 Task: Add an event with the title Third Lunch and Learn: Effective Communication, date '2024/03/20', time 9:15 AM to 11:15 AMand add a description: The facilitator will provide a briefing on the rules, objectives, and safety guidelines of the scavenger hunt. Teams will receive their scavenger hunt checklist, which may include a combination of physical objects to find, riddles to solve, or tasks to complete., put the event into Blue category, logged in from the account softage.8@softage.netand send the event invitation to softage.3@softage.net and softage.4@softage.net. Set a reminder for the event 2 hour before
Action: Mouse moved to (101, 130)
Screenshot: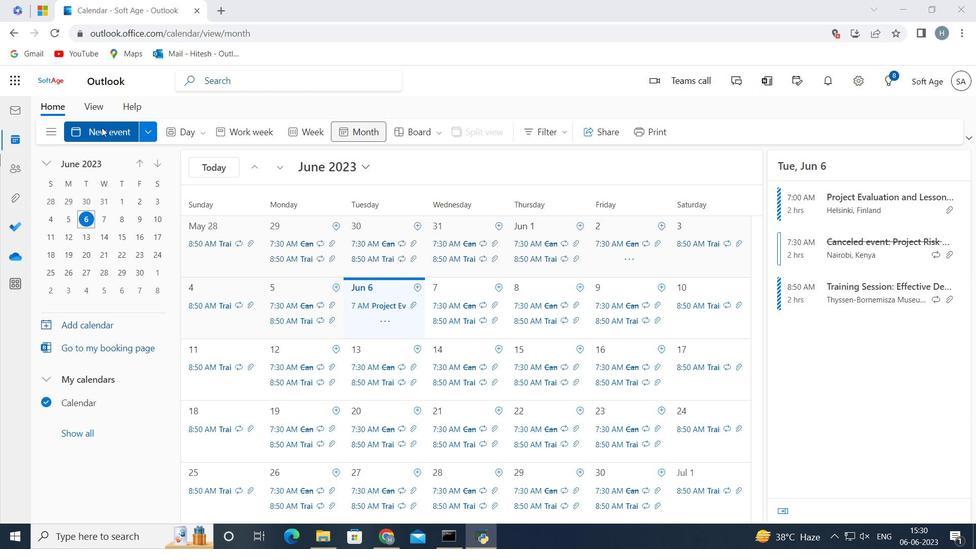 
Action: Mouse pressed left at (101, 130)
Screenshot: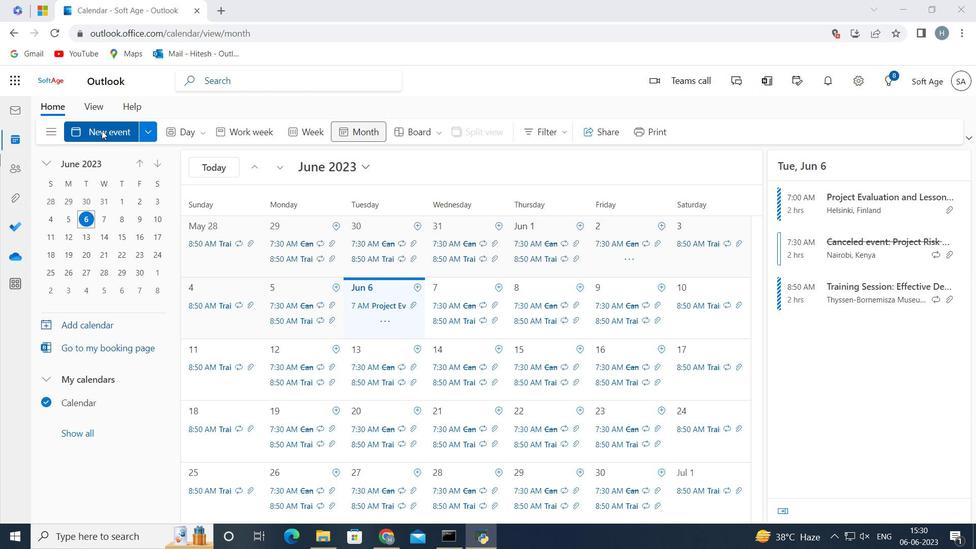 
Action: Mouse moved to (339, 213)
Screenshot: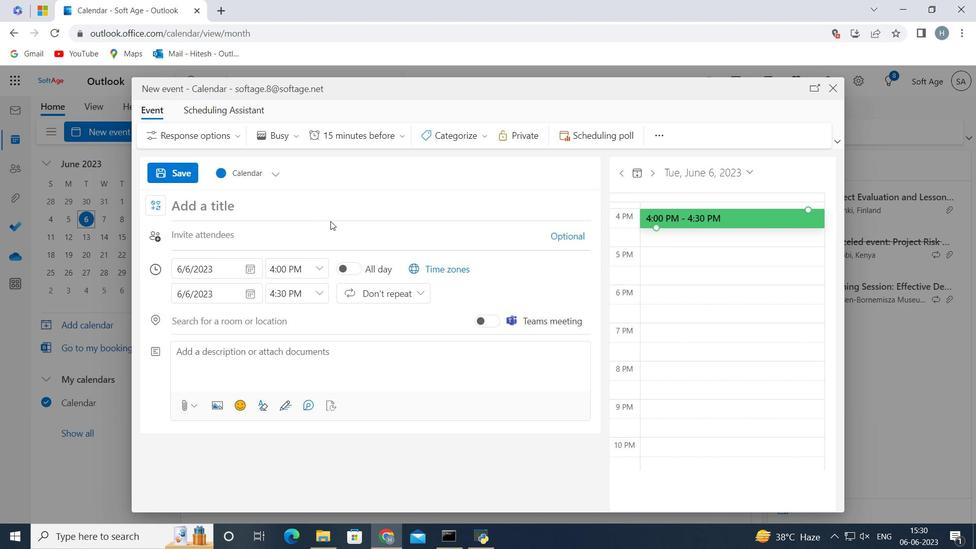 
Action: Mouse pressed left at (339, 213)
Screenshot: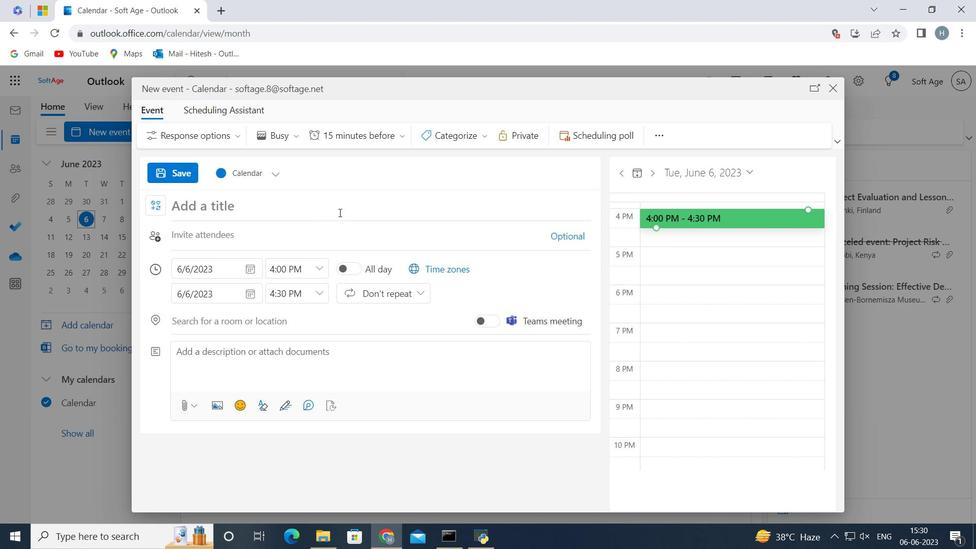 
Action: Key pressed <Key.shift>Third<Key.space><Key.shift>Lunch<Key.space>and<Key.space><Key.shift>Learn<Key.shift_r>:<Key.space><Key.shift>Effective<Key.space><Key.shift>Communication<Key.space>
Screenshot: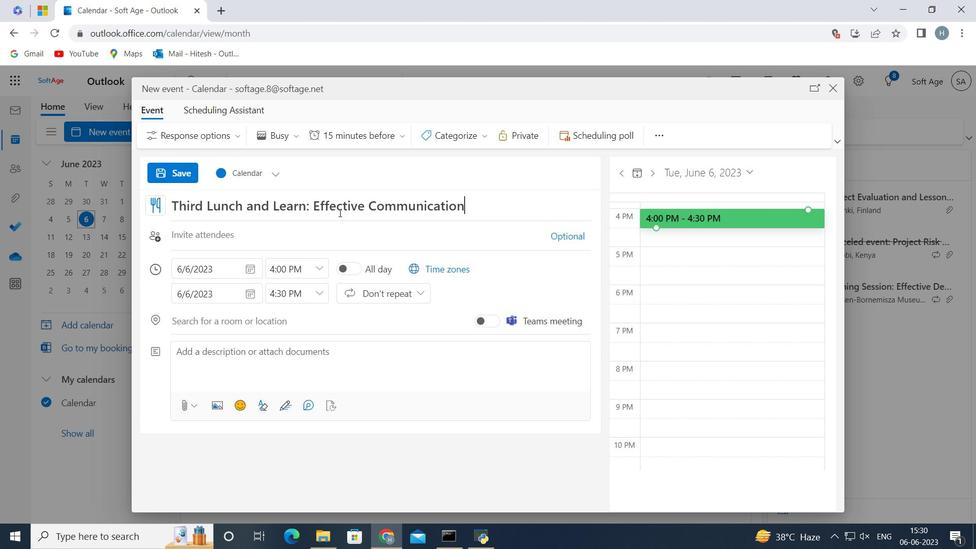 
Action: Mouse moved to (250, 265)
Screenshot: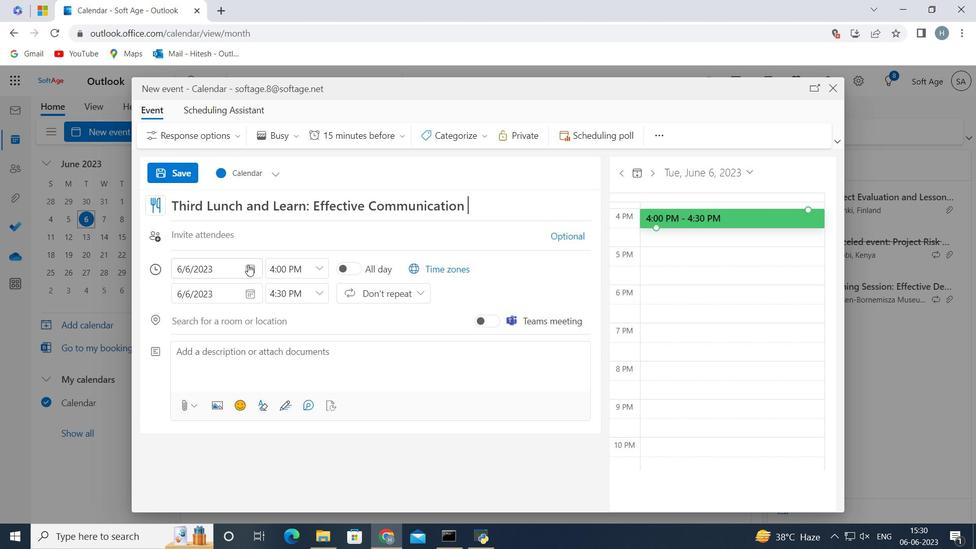 
Action: Mouse pressed left at (250, 265)
Screenshot: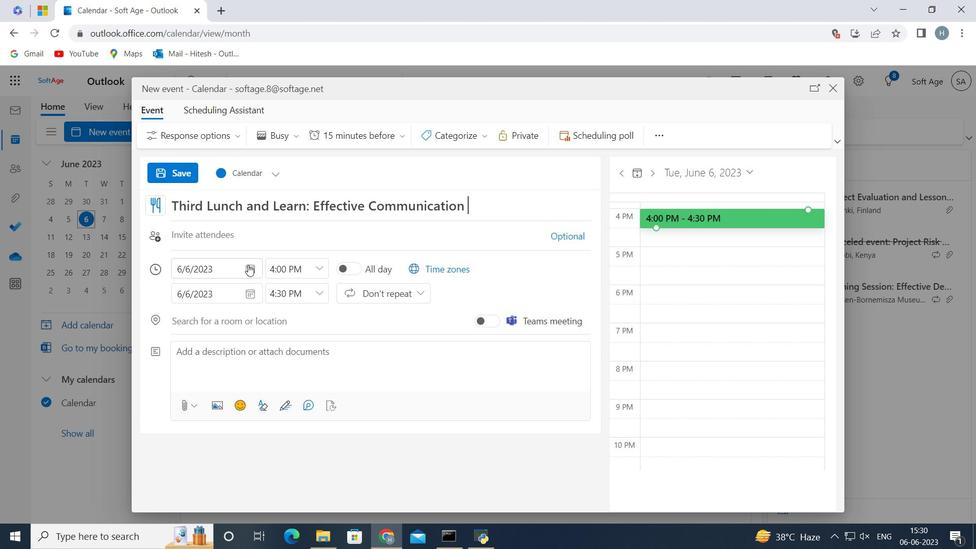 
Action: Mouse moved to (221, 294)
Screenshot: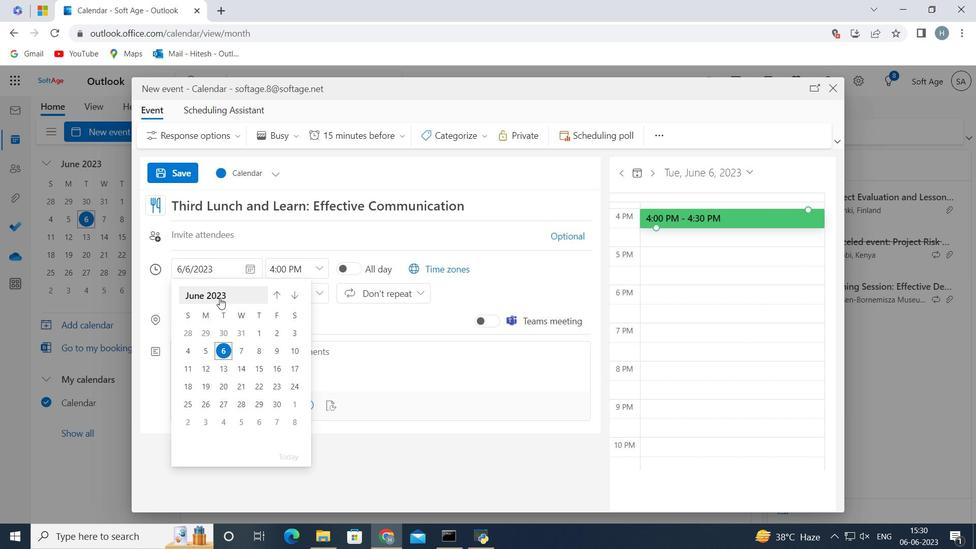 
Action: Mouse pressed left at (221, 294)
Screenshot: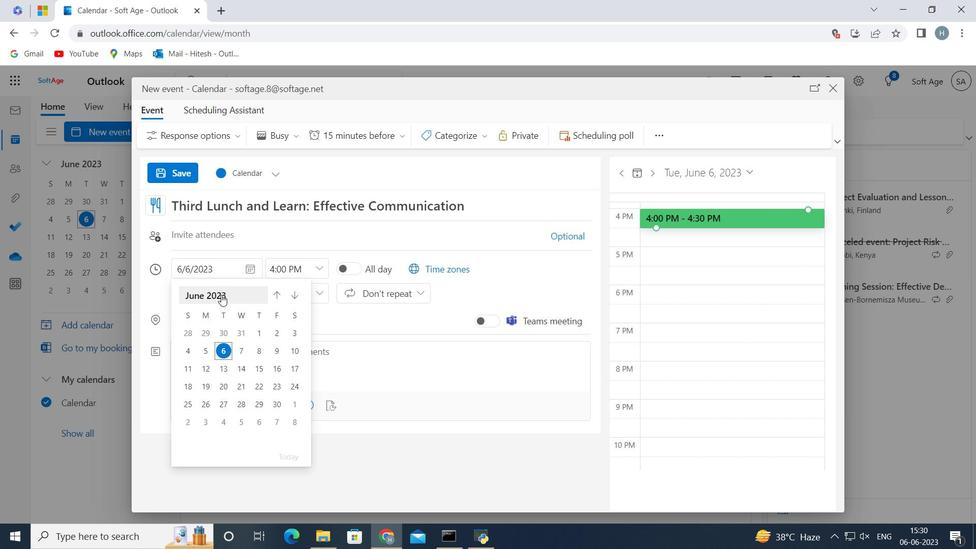 
Action: Mouse moved to (221, 294)
Screenshot: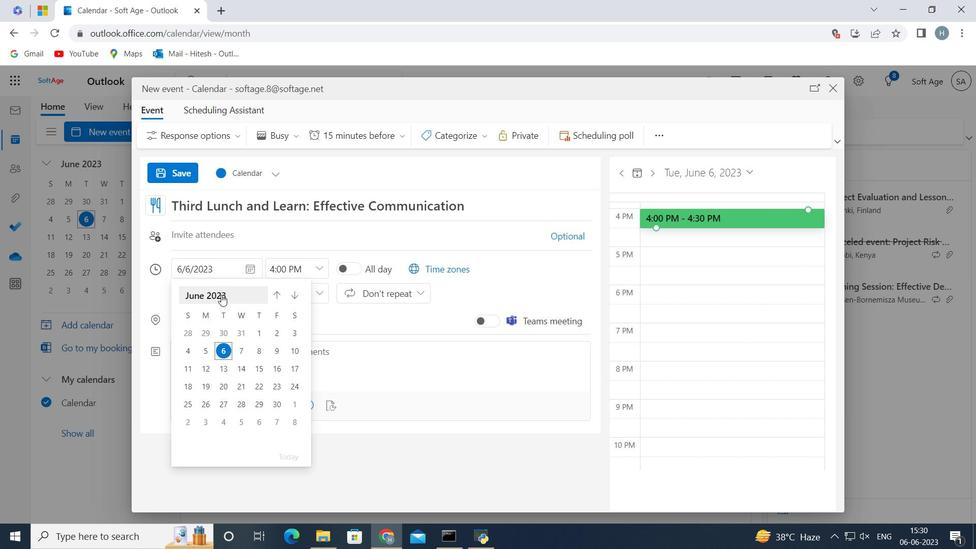
Action: Mouse pressed left at (221, 294)
Screenshot: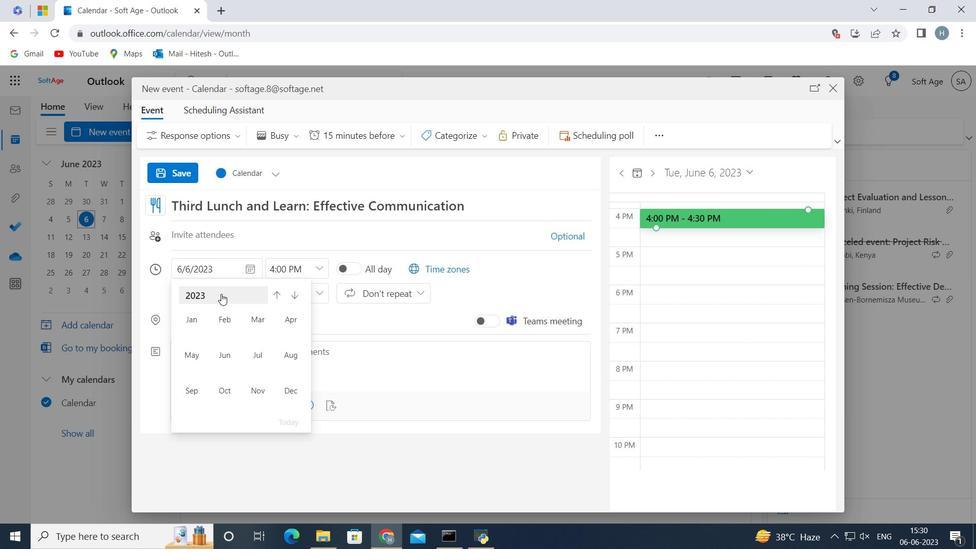 
Action: Mouse moved to (191, 345)
Screenshot: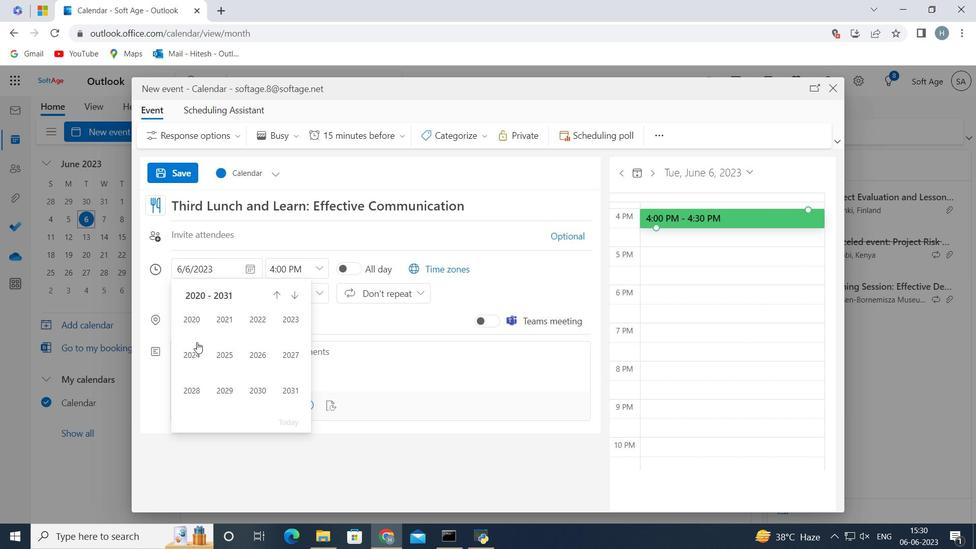 
Action: Mouse pressed left at (191, 345)
Screenshot: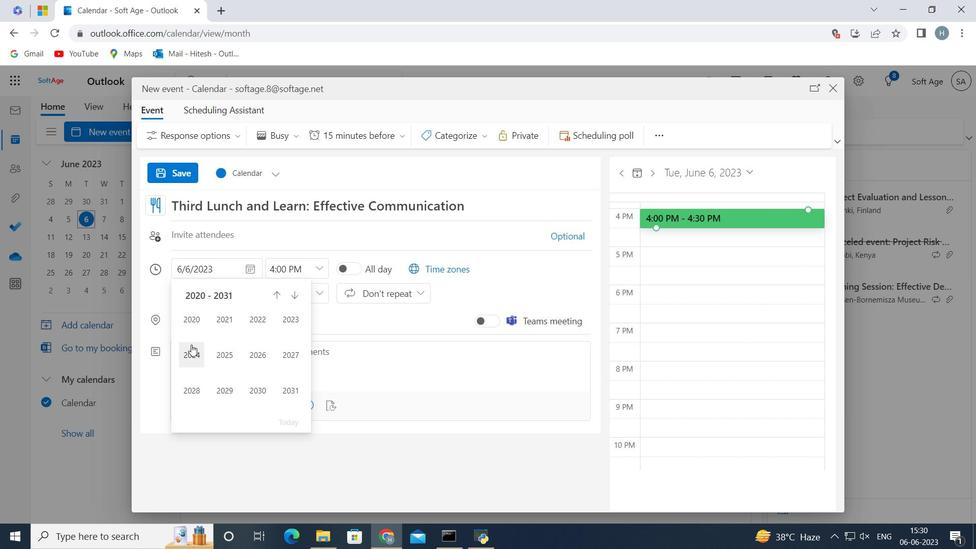 
Action: Mouse moved to (256, 316)
Screenshot: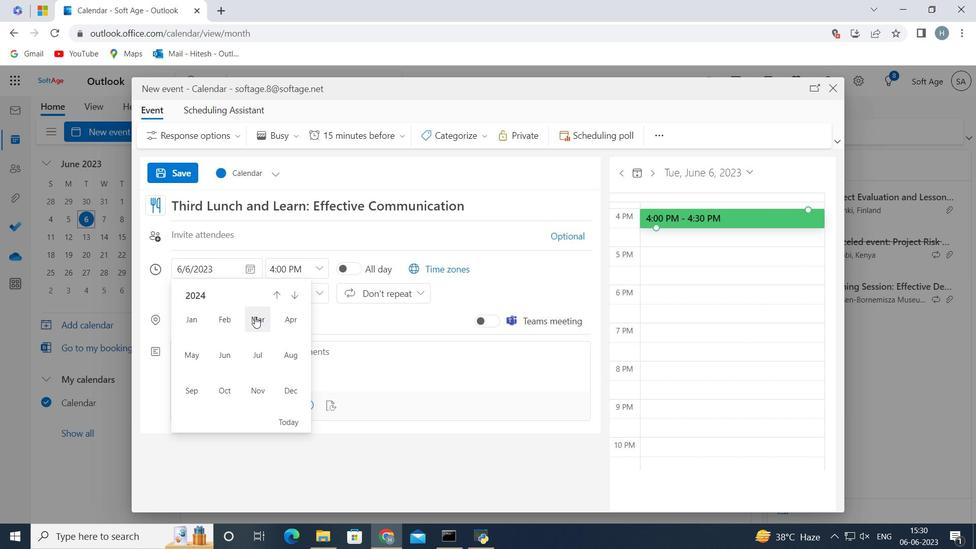 
Action: Mouse pressed left at (256, 316)
Screenshot: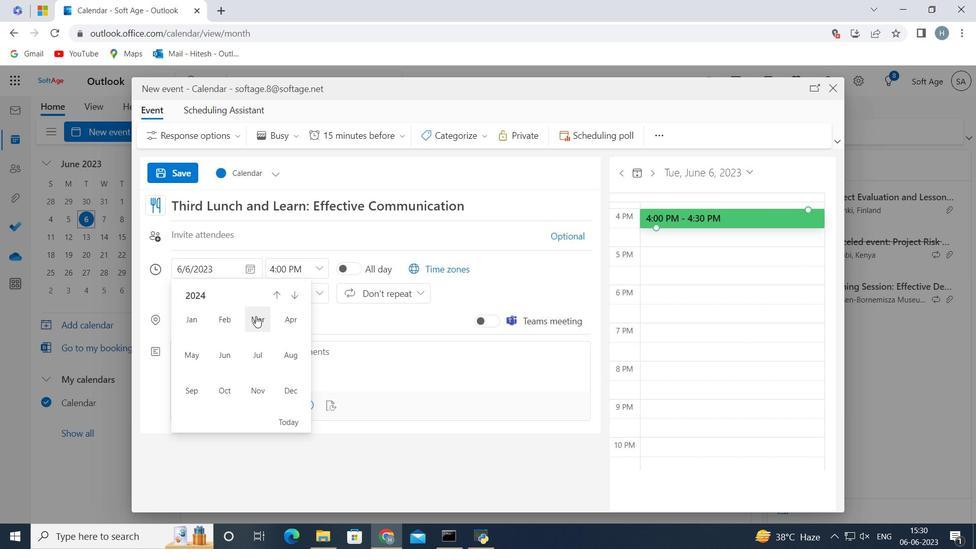 
Action: Mouse moved to (245, 383)
Screenshot: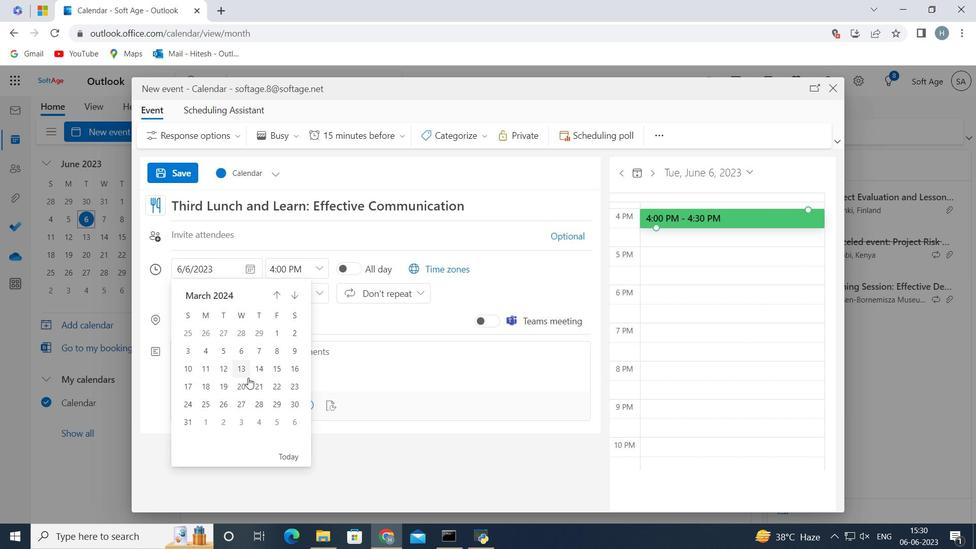 
Action: Mouse pressed left at (245, 383)
Screenshot: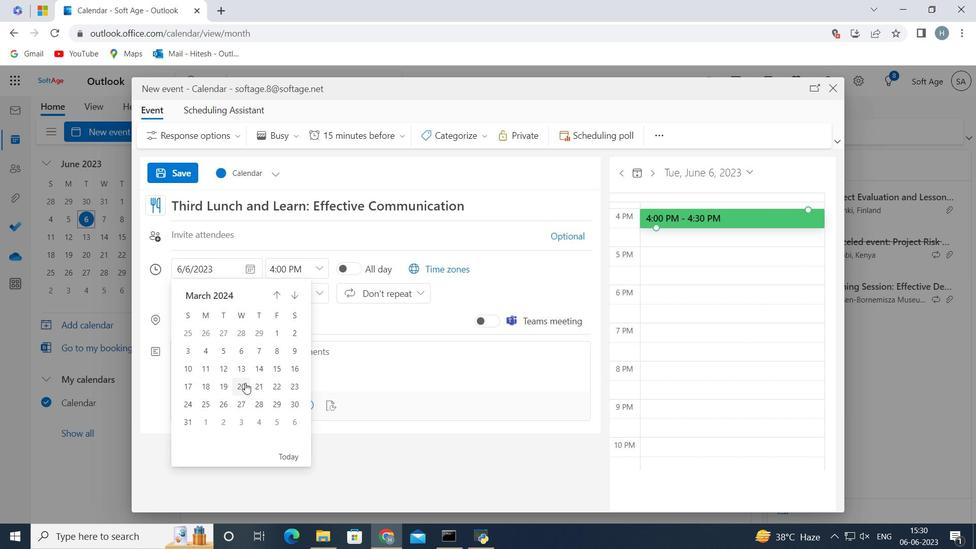 
Action: Mouse moved to (320, 266)
Screenshot: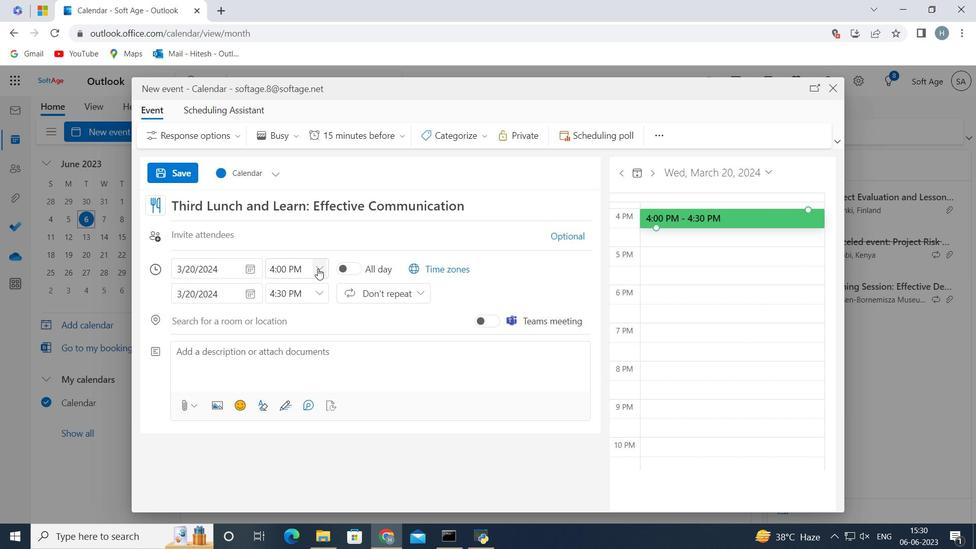 
Action: Mouse pressed left at (320, 266)
Screenshot: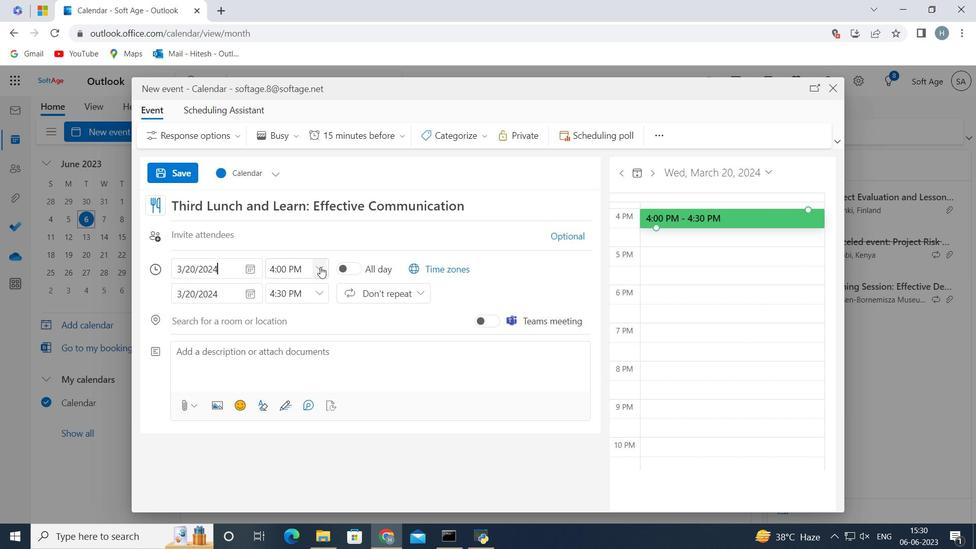 
Action: Mouse moved to (299, 348)
Screenshot: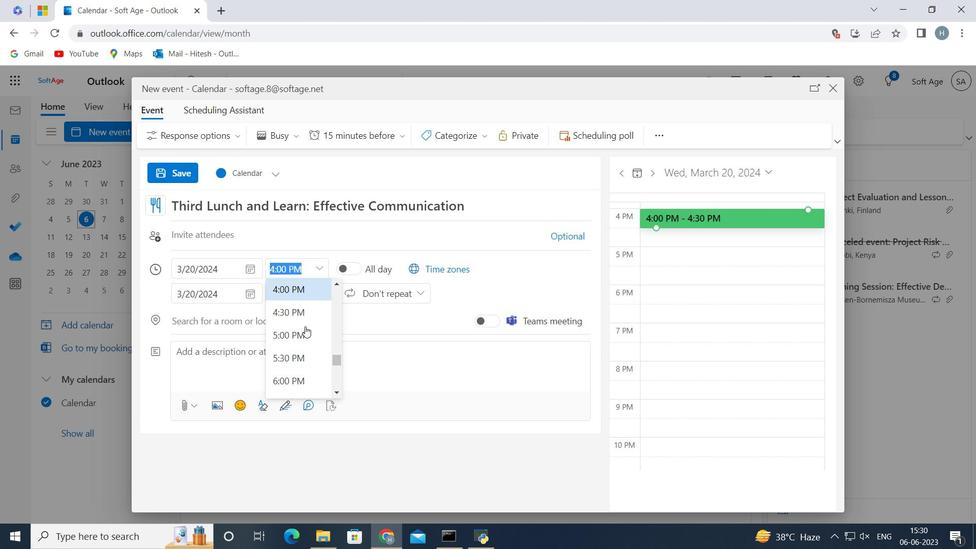 
Action: Mouse scrolled (299, 349) with delta (0, 0)
Screenshot: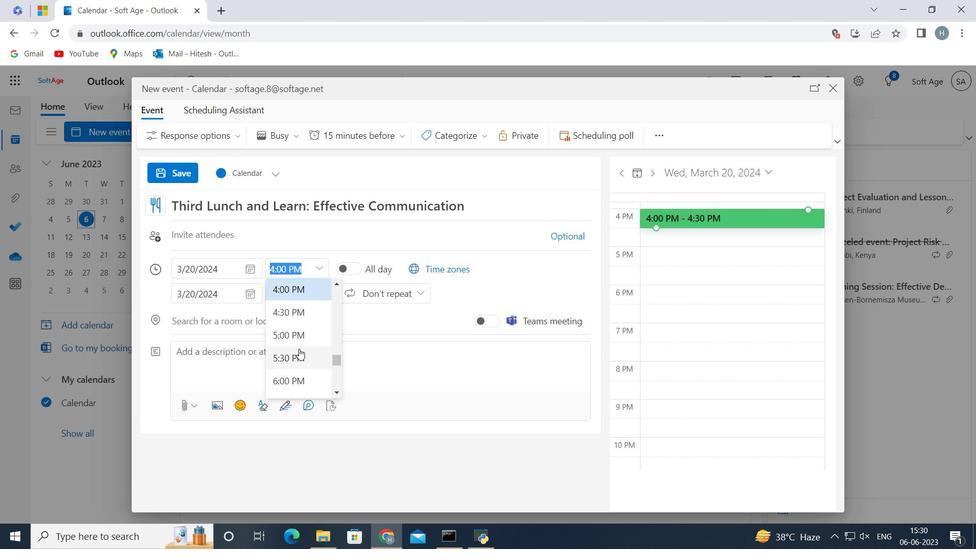 
Action: Mouse scrolled (299, 349) with delta (0, 0)
Screenshot: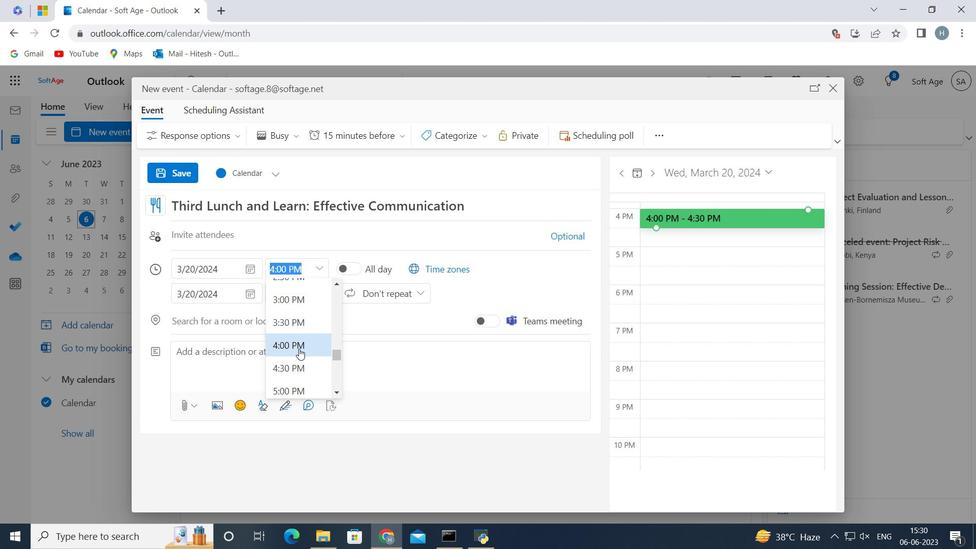 
Action: Mouse scrolled (299, 349) with delta (0, 0)
Screenshot: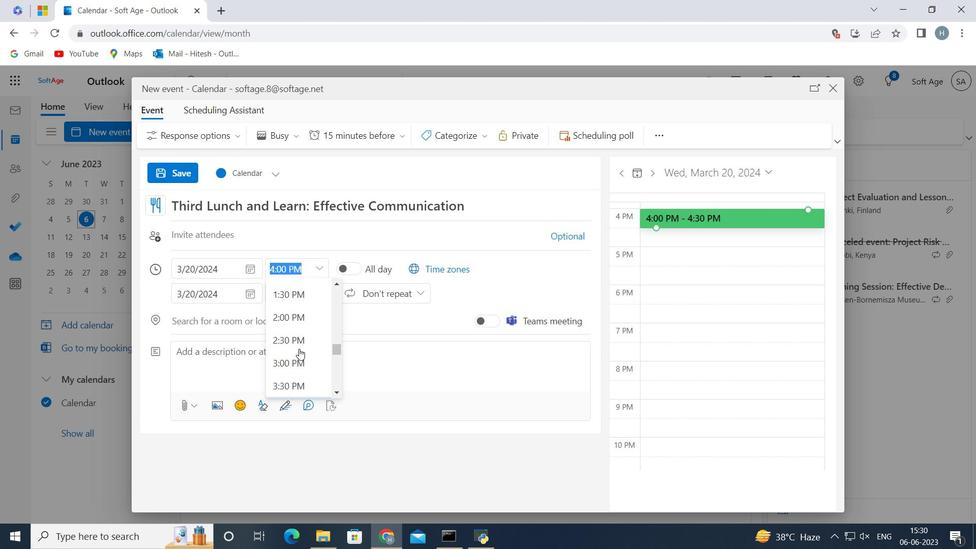 
Action: Mouse scrolled (299, 349) with delta (0, 0)
Screenshot: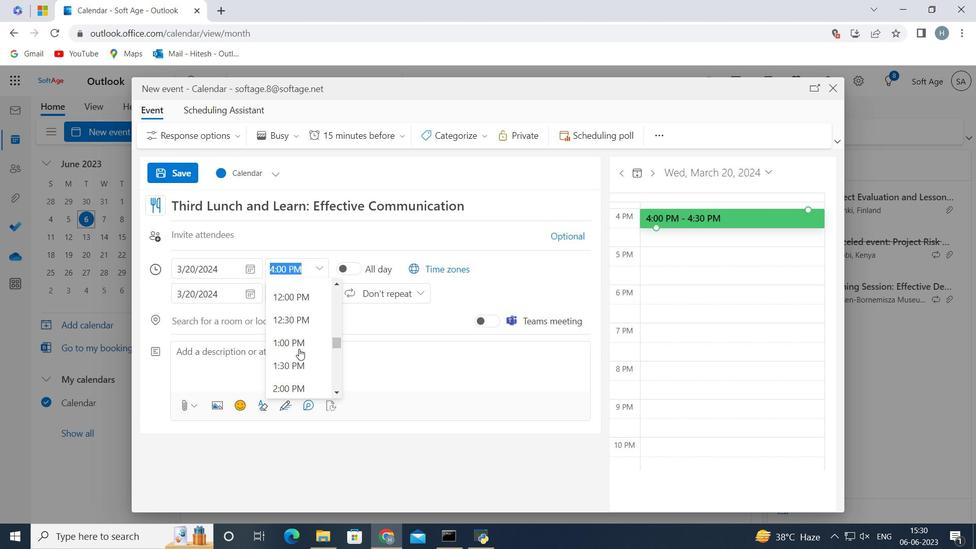 
Action: Mouse moved to (298, 344)
Screenshot: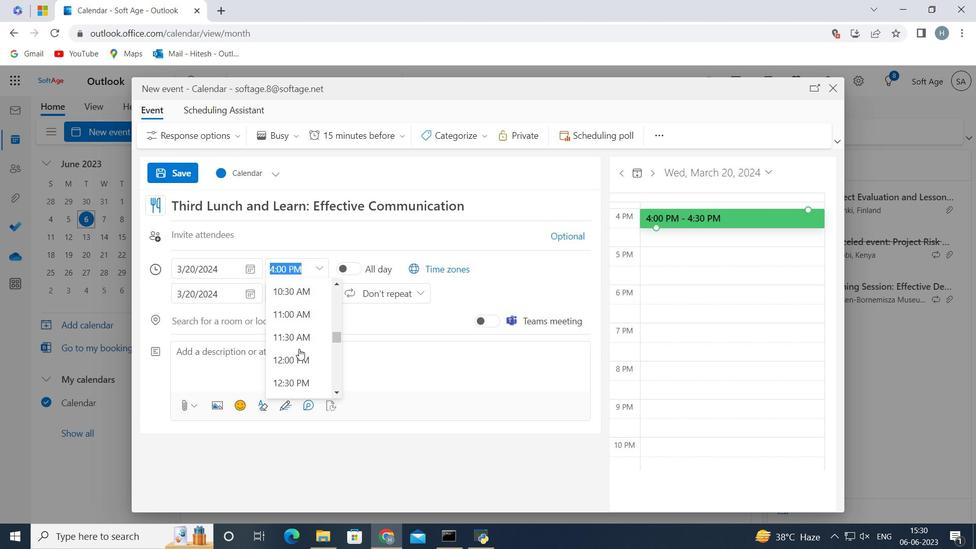 
Action: Mouse scrolled (298, 344) with delta (0, 0)
Screenshot: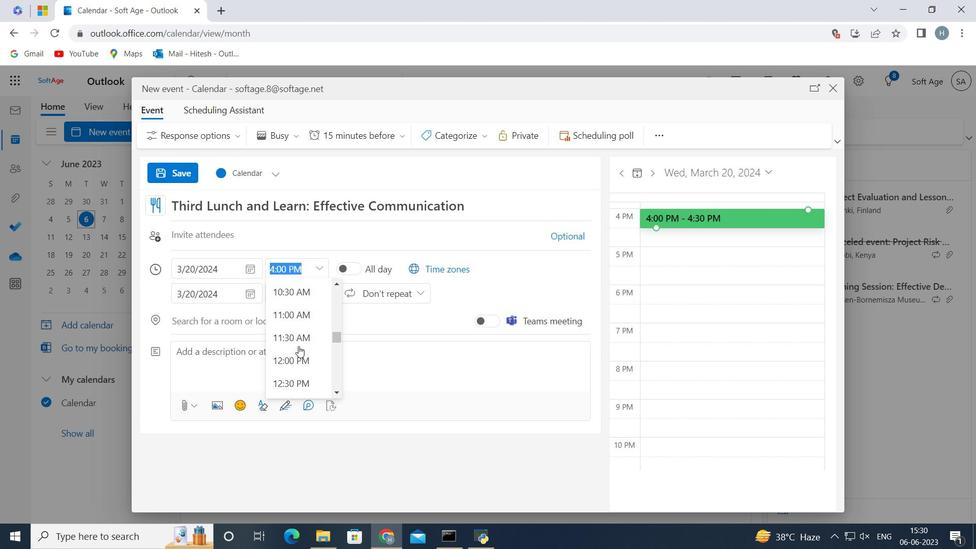 
Action: Mouse moved to (274, 301)
Screenshot: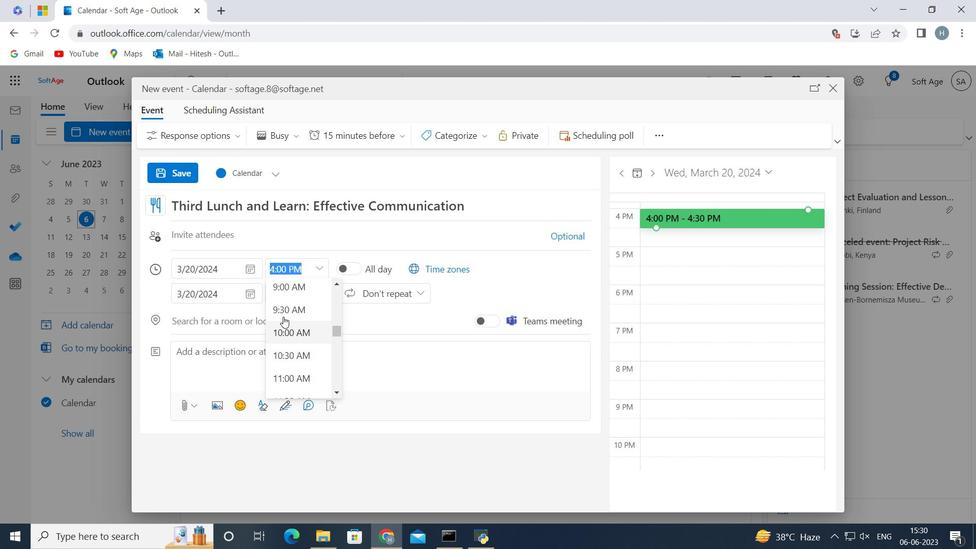 
Action: Mouse pressed left at (274, 301)
Screenshot: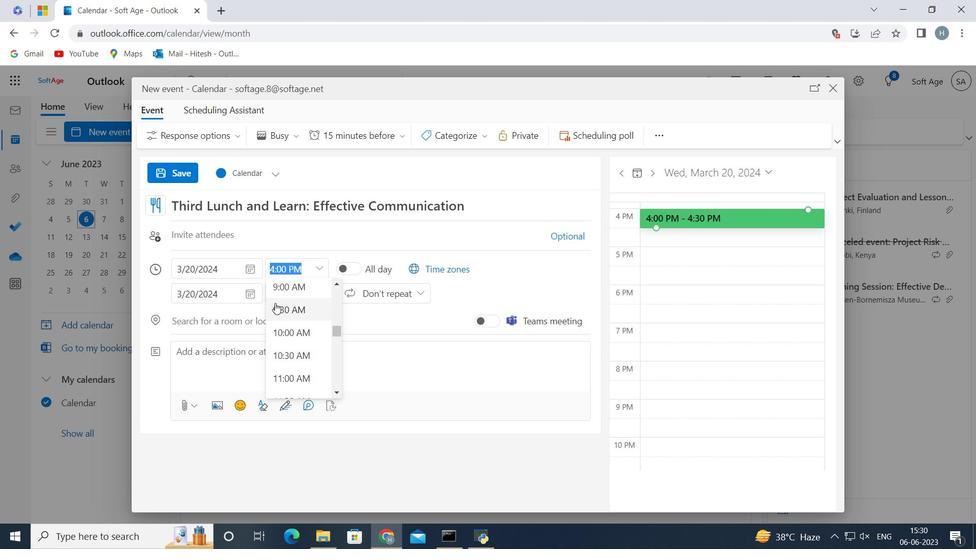 
Action: Mouse moved to (281, 265)
Screenshot: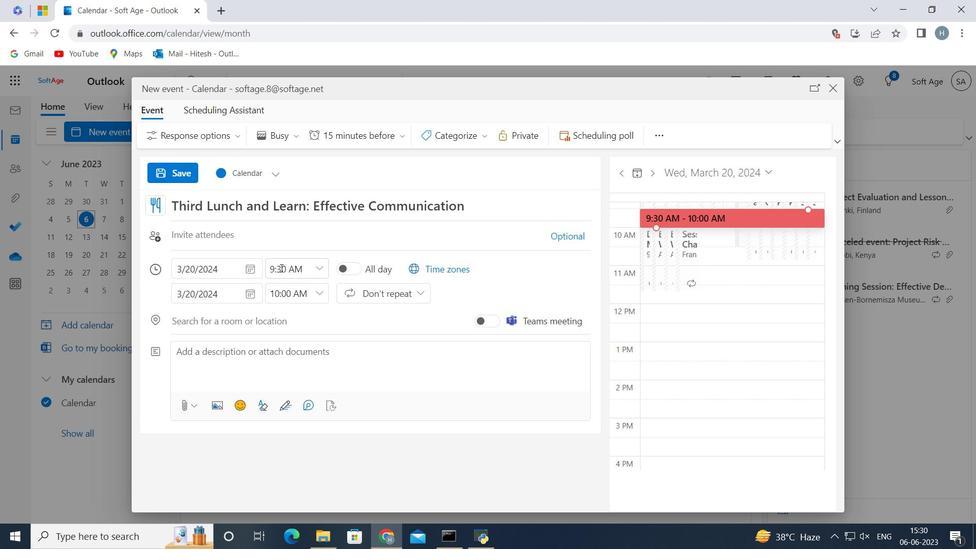 
Action: Mouse pressed left at (281, 265)
Screenshot: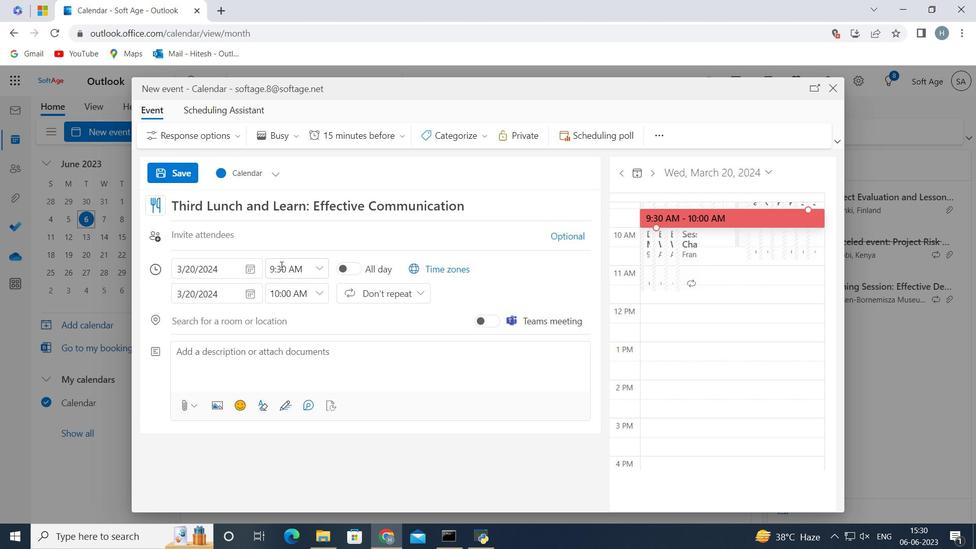 
Action: Mouse moved to (281, 265)
Screenshot: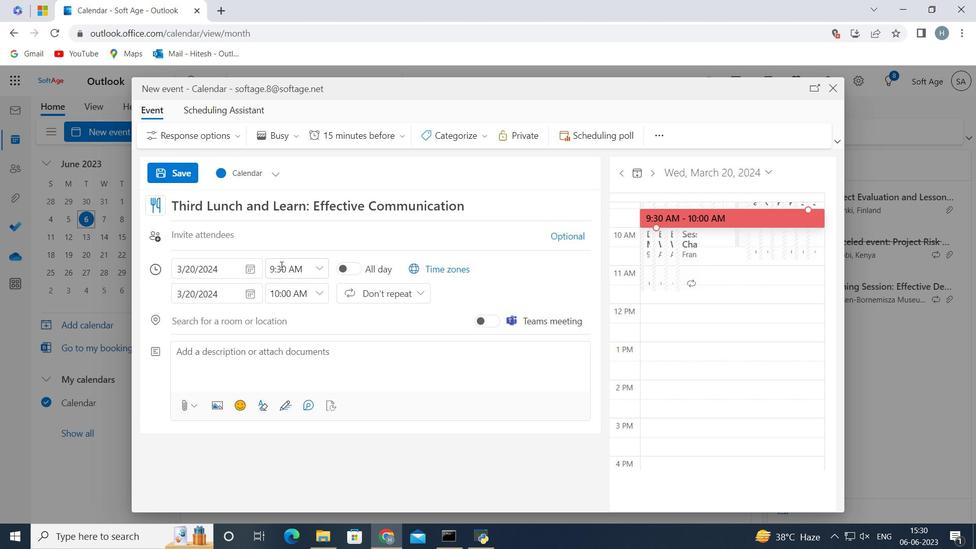 
Action: Key pressed <Key.right><Key.backspace><Key.backspace>15
Screenshot: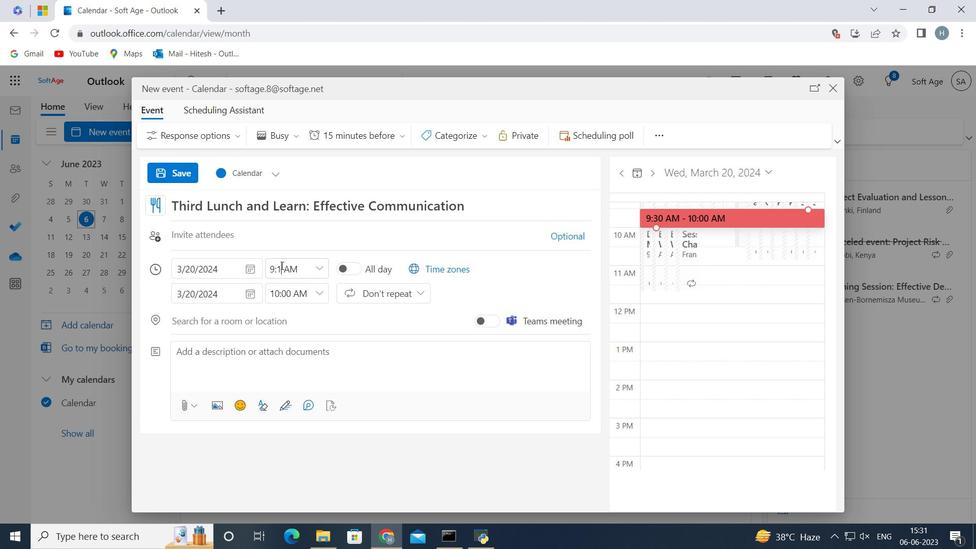 
Action: Mouse moved to (324, 287)
Screenshot: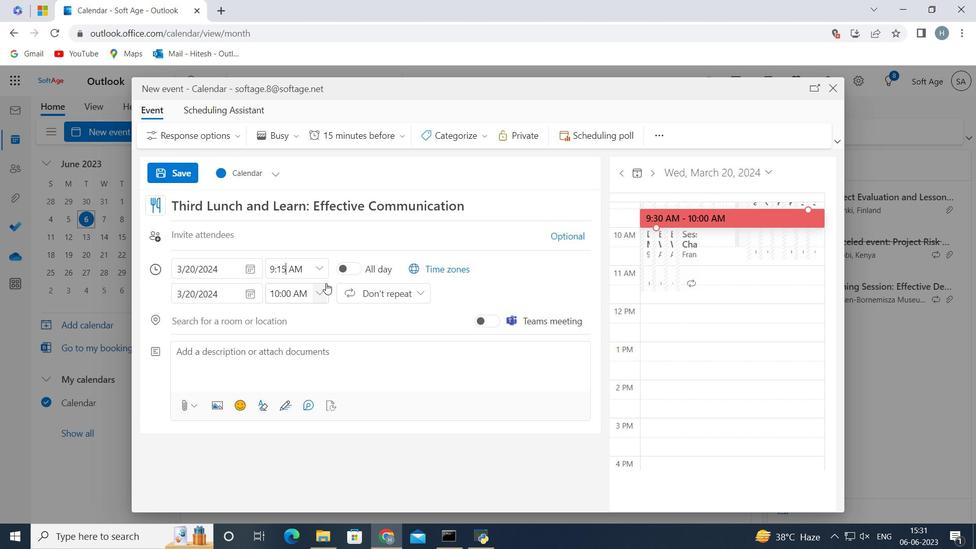 
Action: Mouse pressed left at (324, 287)
Screenshot: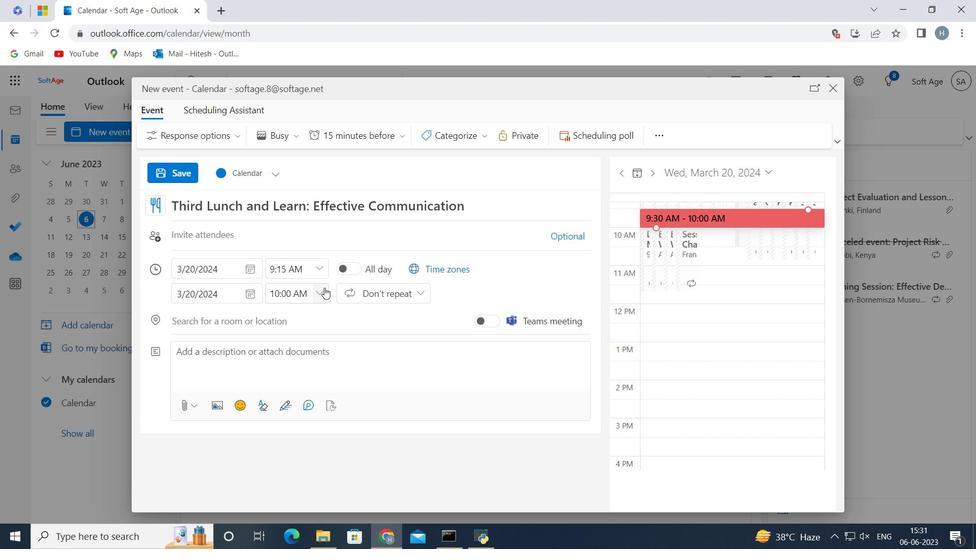 
Action: Mouse moved to (305, 378)
Screenshot: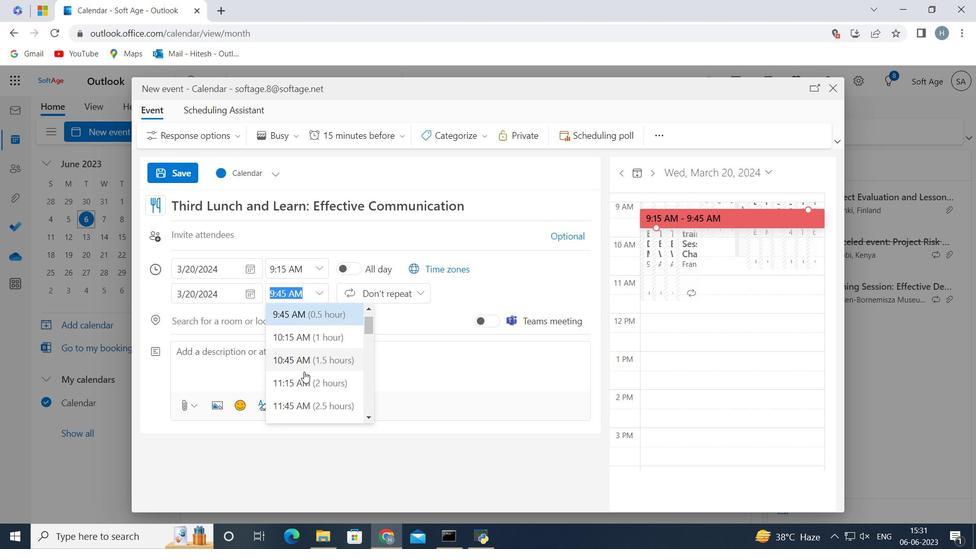 
Action: Mouse pressed left at (305, 378)
Screenshot: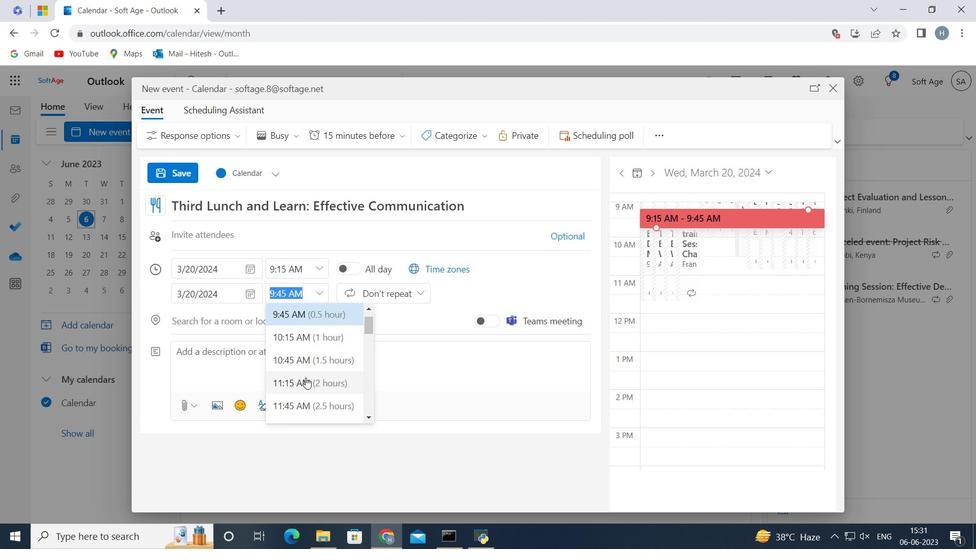 
Action: Mouse moved to (249, 358)
Screenshot: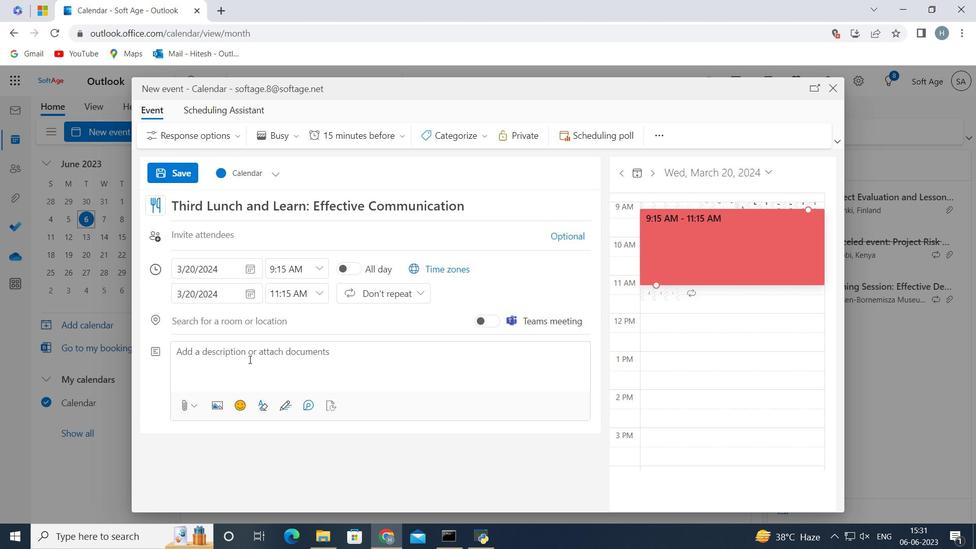 
Action: Mouse pressed left at (249, 358)
Screenshot: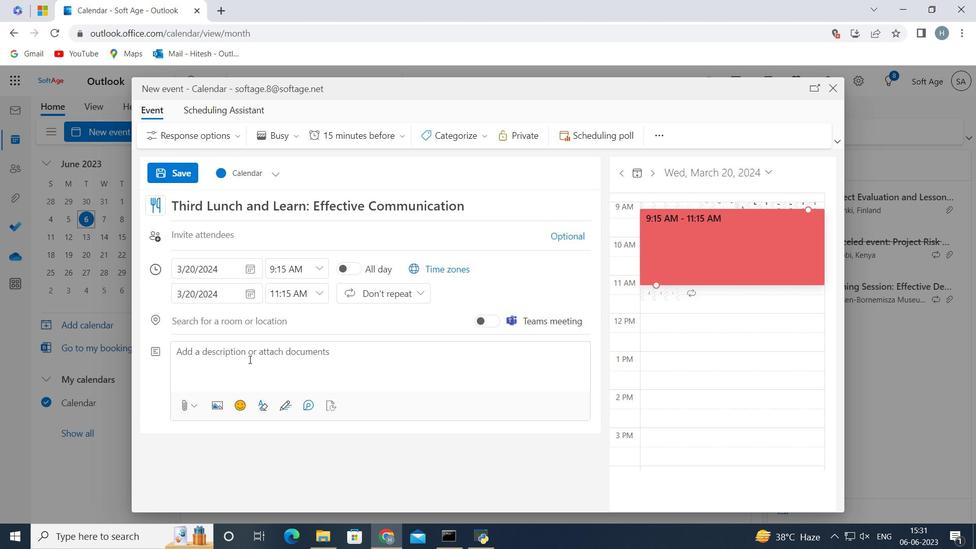 
Action: Key pressed <Key.shift>The<Key.space>facilitator<Key.space>will<Key.space>provide<Key.space>a<Key.space>briefing<Key.space>on<Key.space>the<Key.space>rules,<Key.space>objectives,<Key.space>and<Key.space>safety<Key.space>guidelines<Key.space>of<Key.space>the<Key.space>scavengerhunt<Key.backspace><Key.backspace><Key.backspace><Key.backspace><Key.space>hunt.<Key.space><Key.shift>Teams<Key.space>will<Key.space>receive<Key.space>their<Key.space><Key.backspace><Key.space>scavenger<Key.space>hunt<Key.space>checklist,<Key.space>which<Key.space>may<Key.space>incluf<Key.backspace>de<Key.space>a<Key.space>combination<Key.space>of<Key.space>physical<Key.space>objective<Key.backspace><Key.backspace><Key.backspace>s<Key.space>to<Key.space>find,<Key.space>riddles<Key.space>to<Key.space>solve,<Key.space>or<Key.space>tasks<Key.space>to<Key.space>complete.<Key.space>
Screenshot: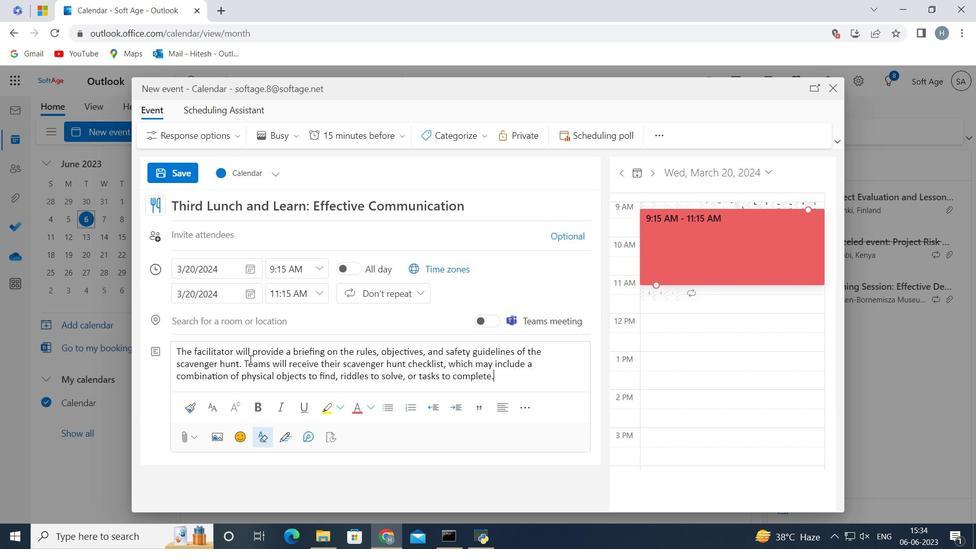 
Action: Mouse moved to (467, 136)
Screenshot: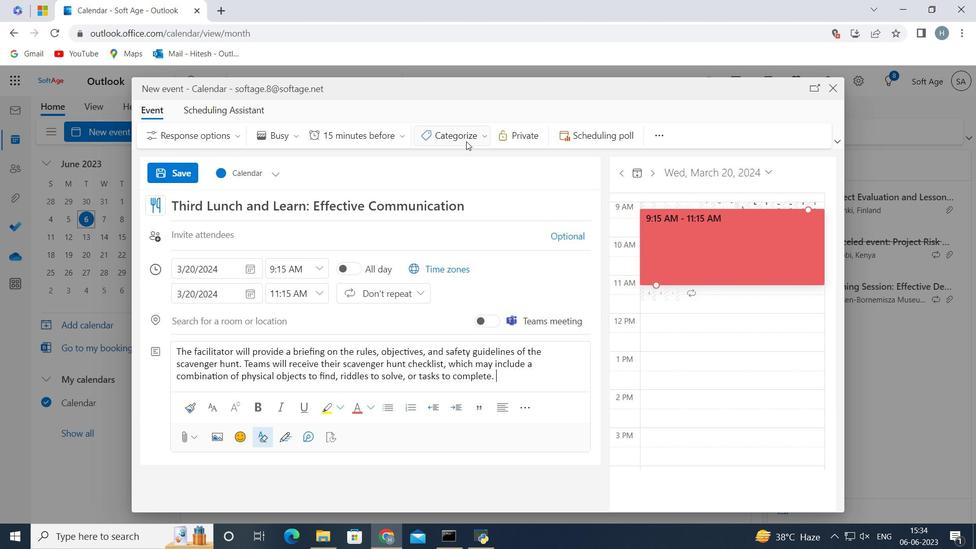
Action: Mouse pressed left at (467, 136)
Screenshot: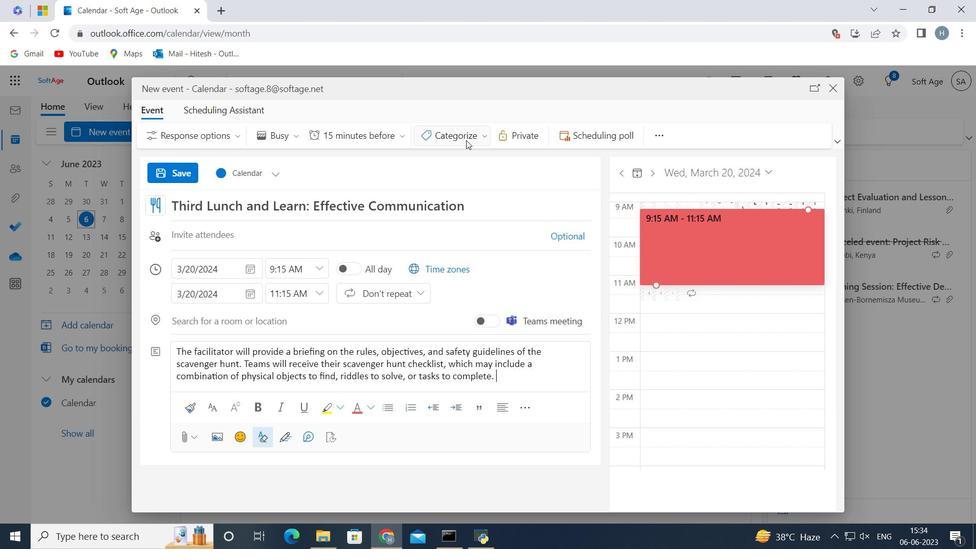 
Action: Mouse moved to (472, 161)
Screenshot: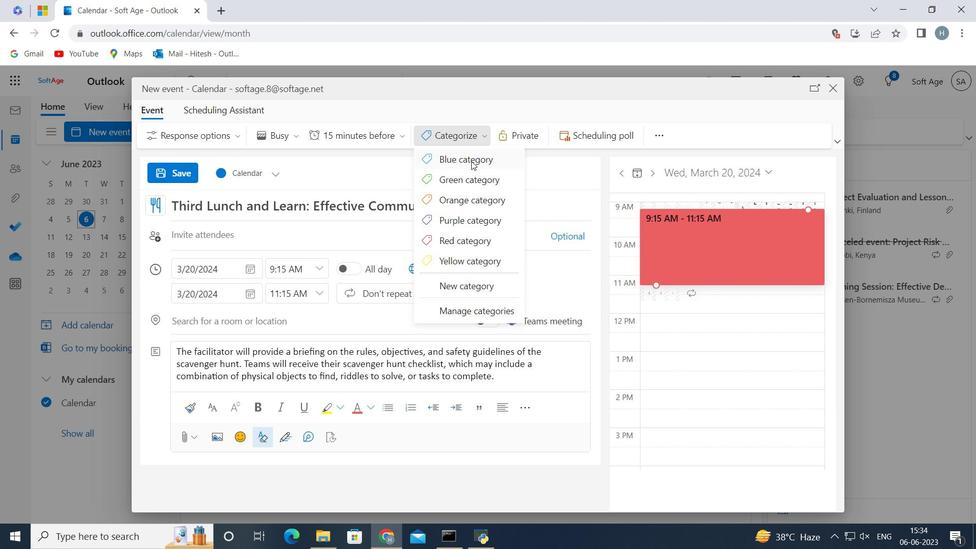 
Action: Mouse pressed left at (472, 161)
Screenshot: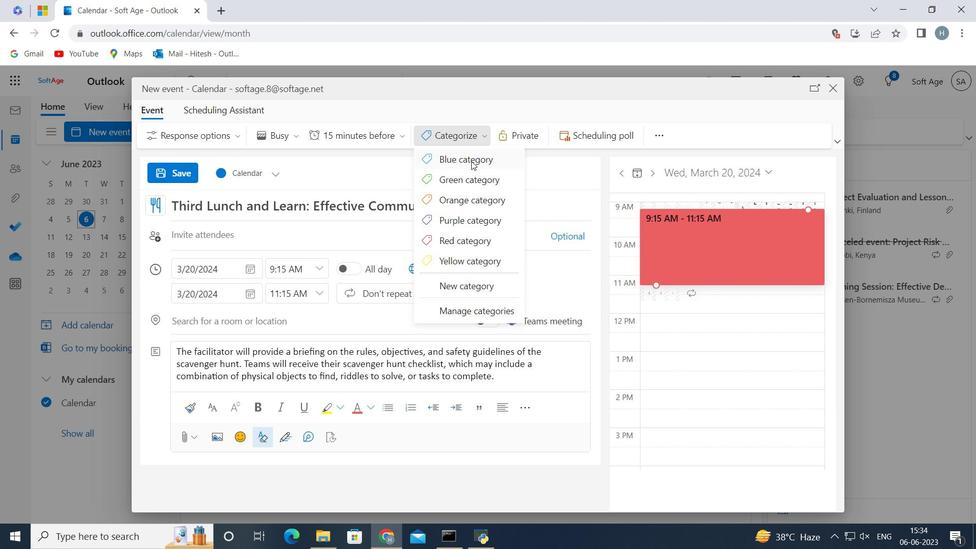 
Action: Mouse moved to (277, 232)
Screenshot: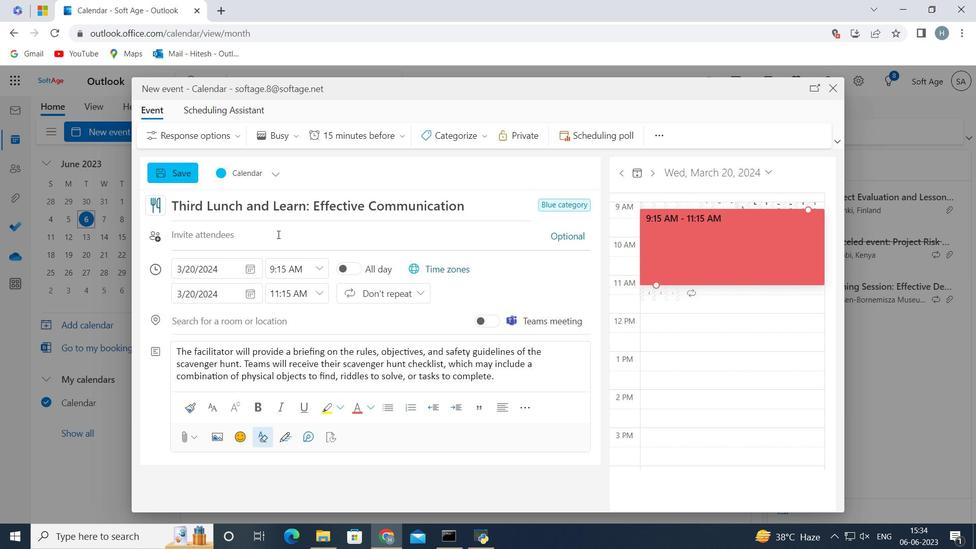 
Action: Mouse pressed left at (277, 232)
Screenshot: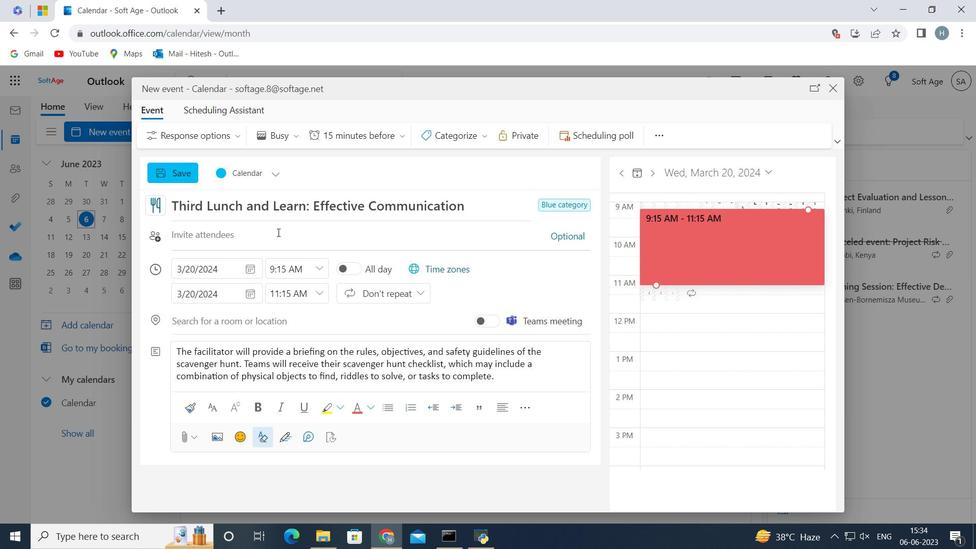 
Action: Key pressed softage.3<Key.shift><Key.shift><Key.shift><Key.shift><Key.shift><Key.shift>@softage.ney<Key.backspace>t
Screenshot: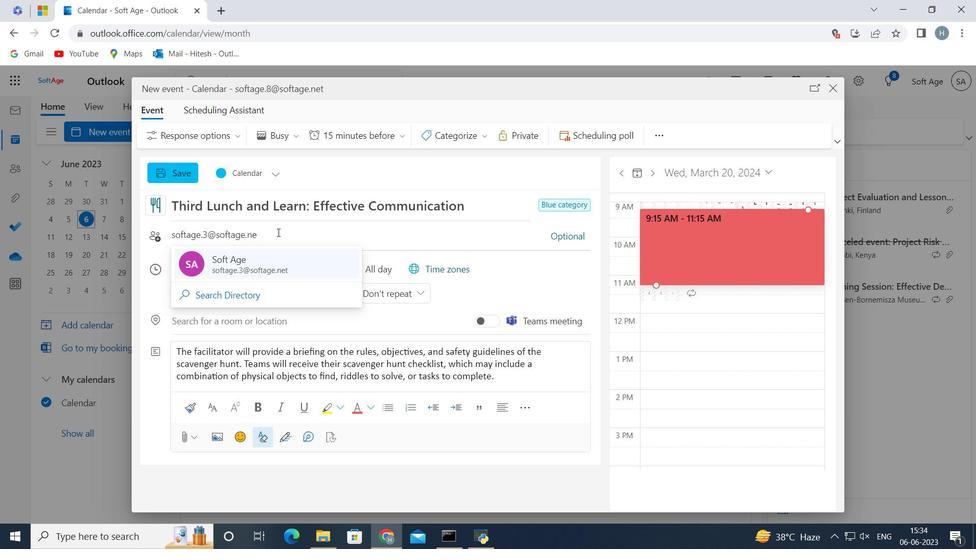
Action: Mouse moved to (269, 255)
Screenshot: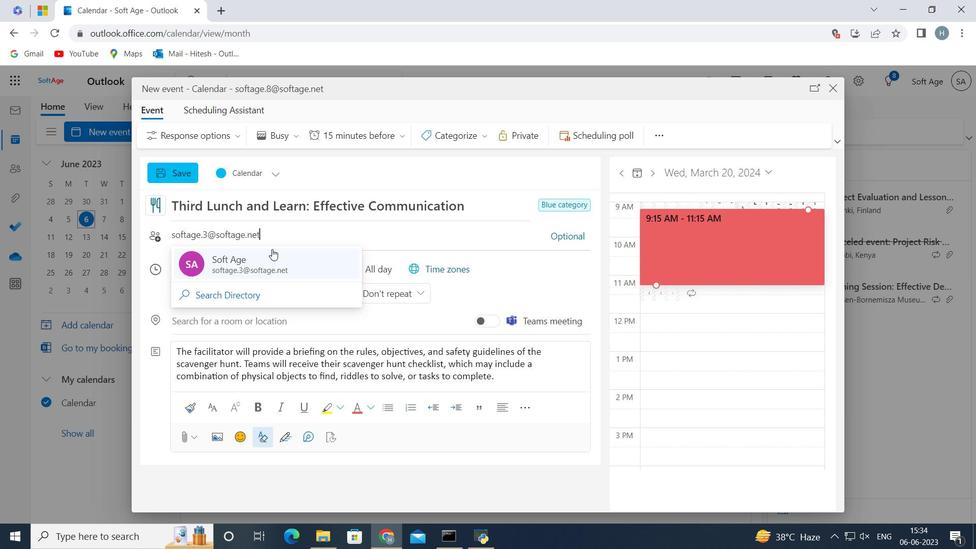 
Action: Mouse pressed left at (269, 255)
Screenshot: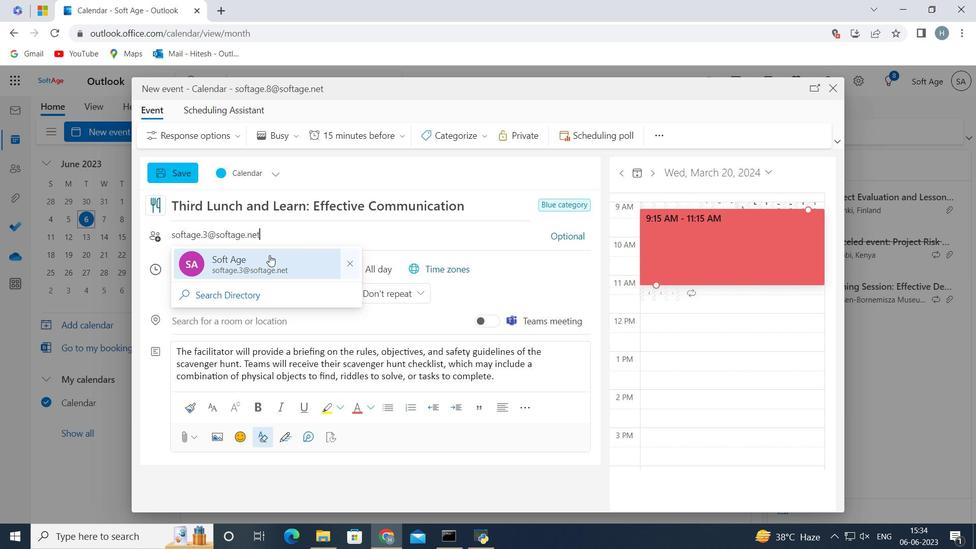 
Action: Key pressed softage.4<Key.shift>@softage.net
Screenshot: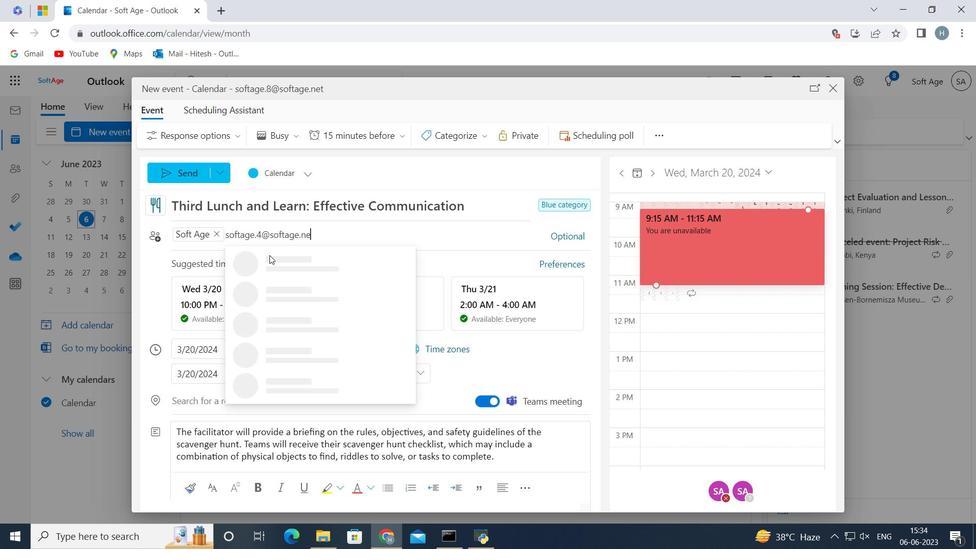 
Action: Mouse moved to (281, 259)
Screenshot: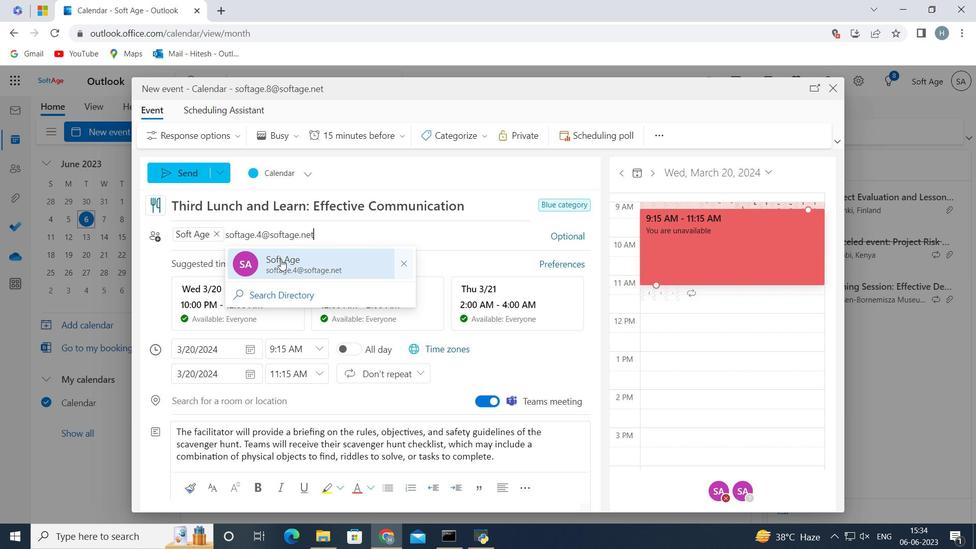 
Action: Mouse pressed left at (281, 259)
Screenshot: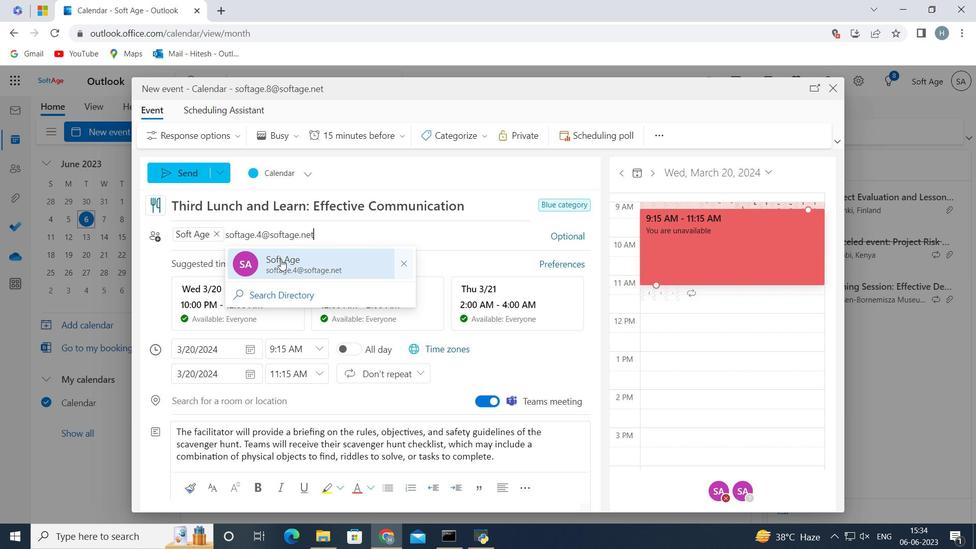 
Action: Mouse moved to (388, 134)
Screenshot: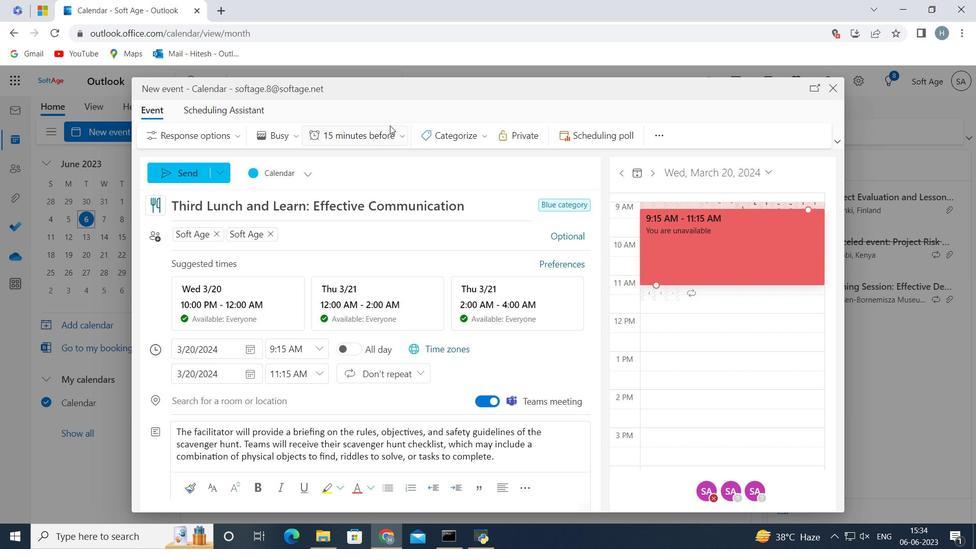 
Action: Mouse pressed left at (388, 134)
Screenshot: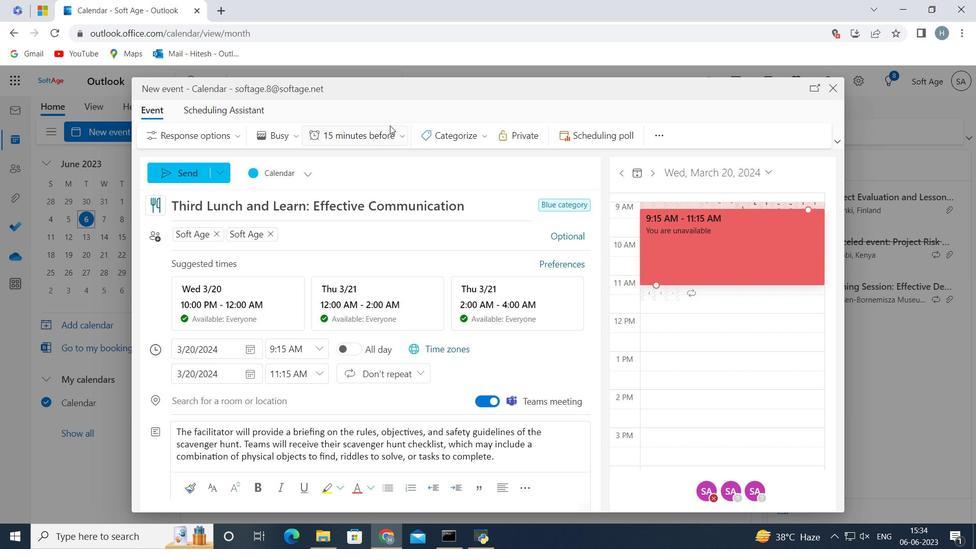 
Action: Mouse moved to (385, 292)
Screenshot: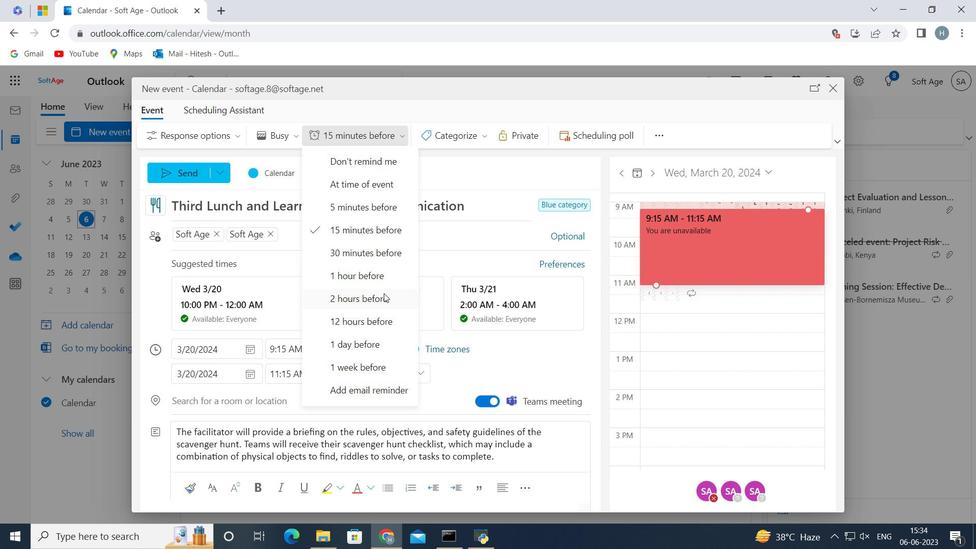 
Action: Mouse pressed left at (385, 292)
Screenshot: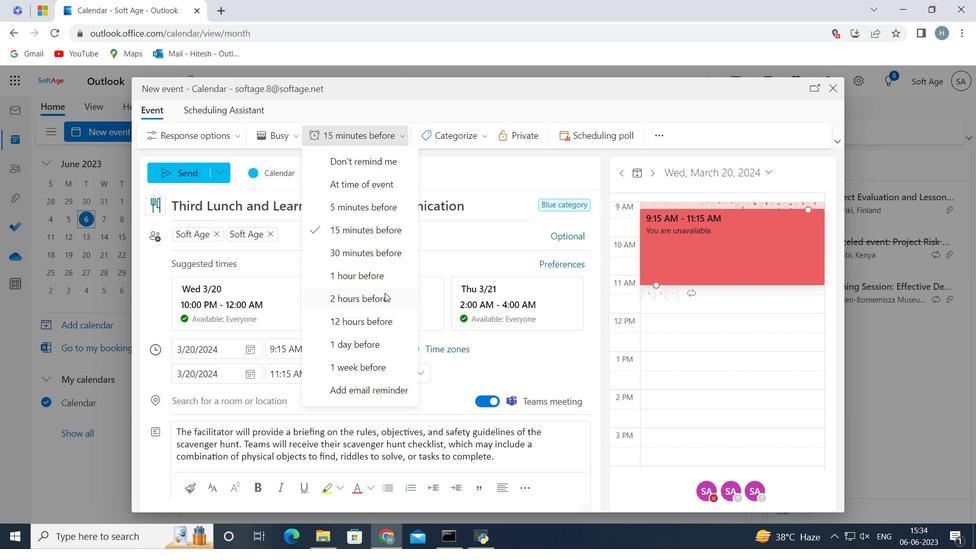 
Action: Mouse moved to (190, 173)
Screenshot: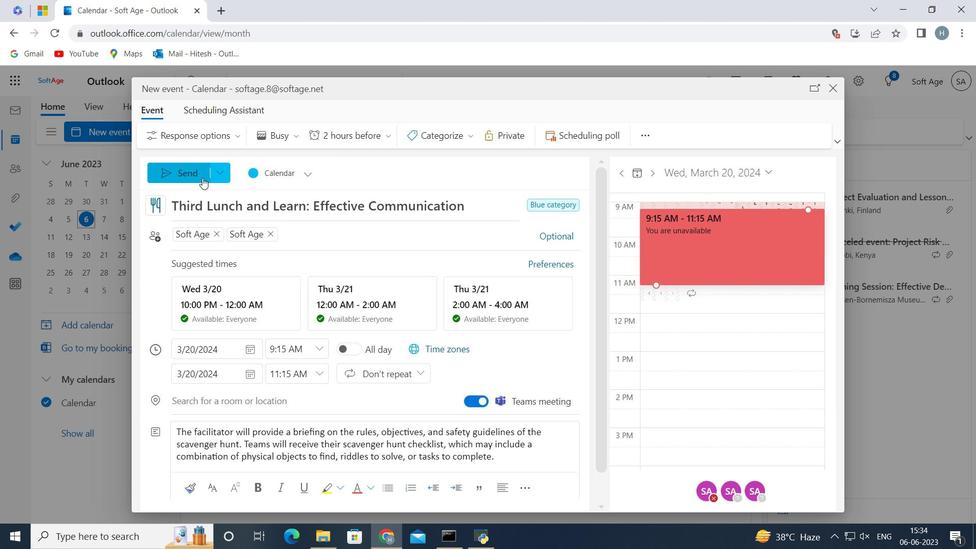 
Action: Mouse pressed left at (190, 173)
Screenshot: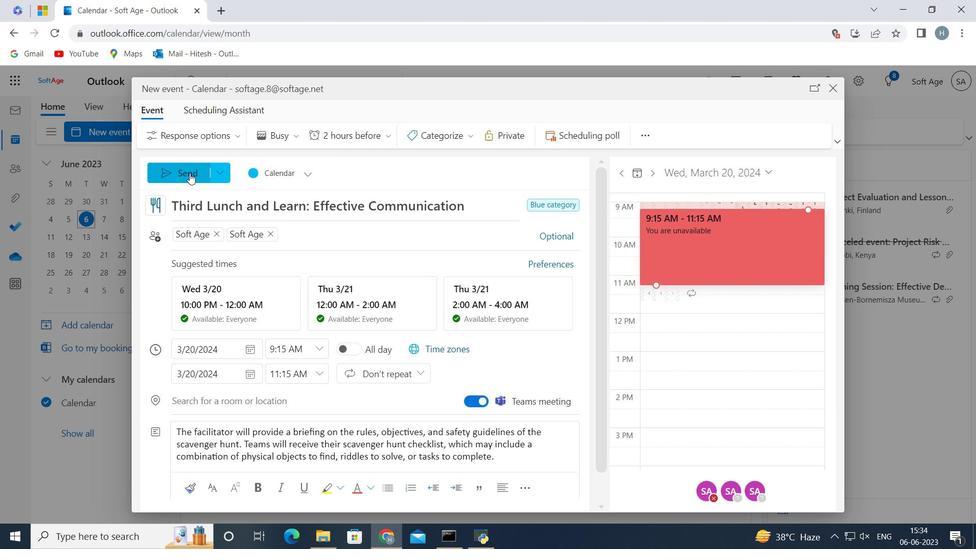 
Action: Mouse moved to (393, 220)
Screenshot: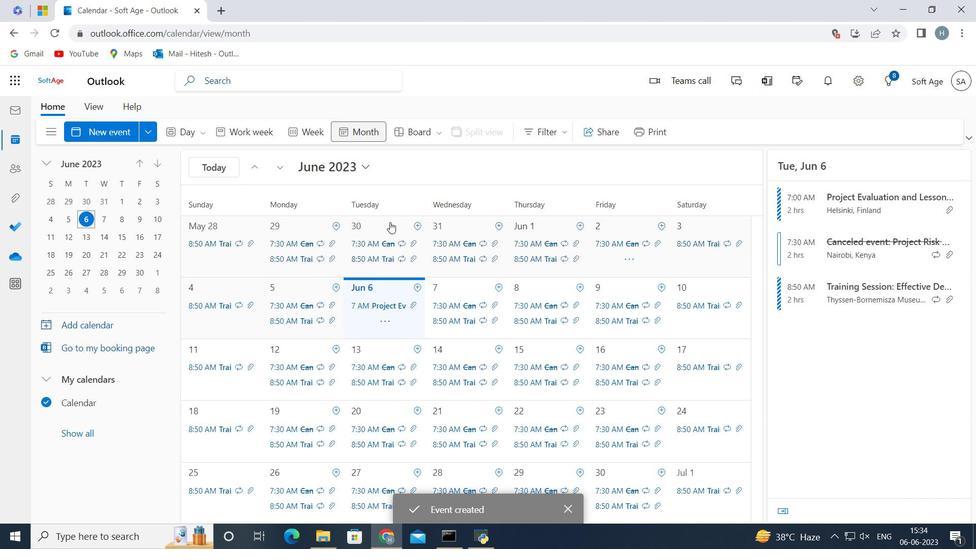 
